 Task: Use the formula "IMAGINARY" in spreadsheet "Project portfolio".
Action: Mouse moved to (684, 107)
Screenshot: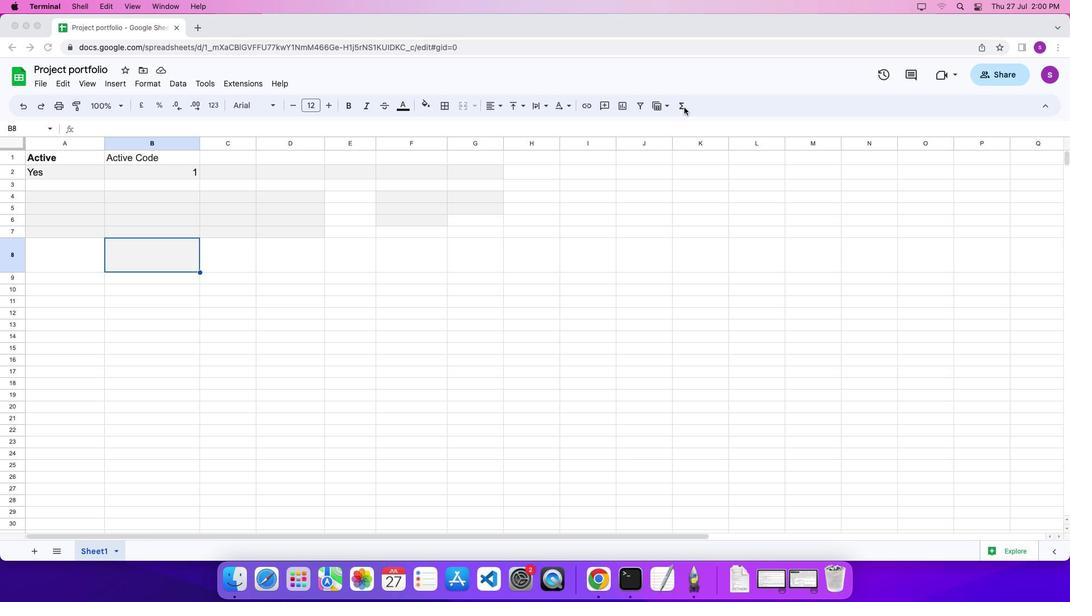 
Action: Mouse pressed left at (684, 107)
Screenshot: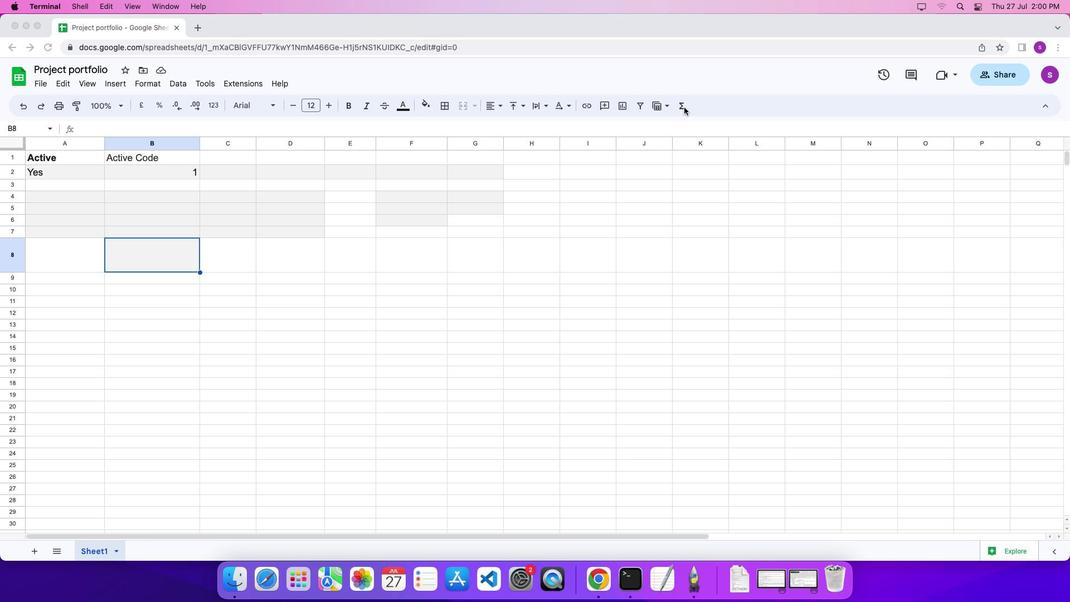 
Action: Mouse moved to (683, 105)
Screenshot: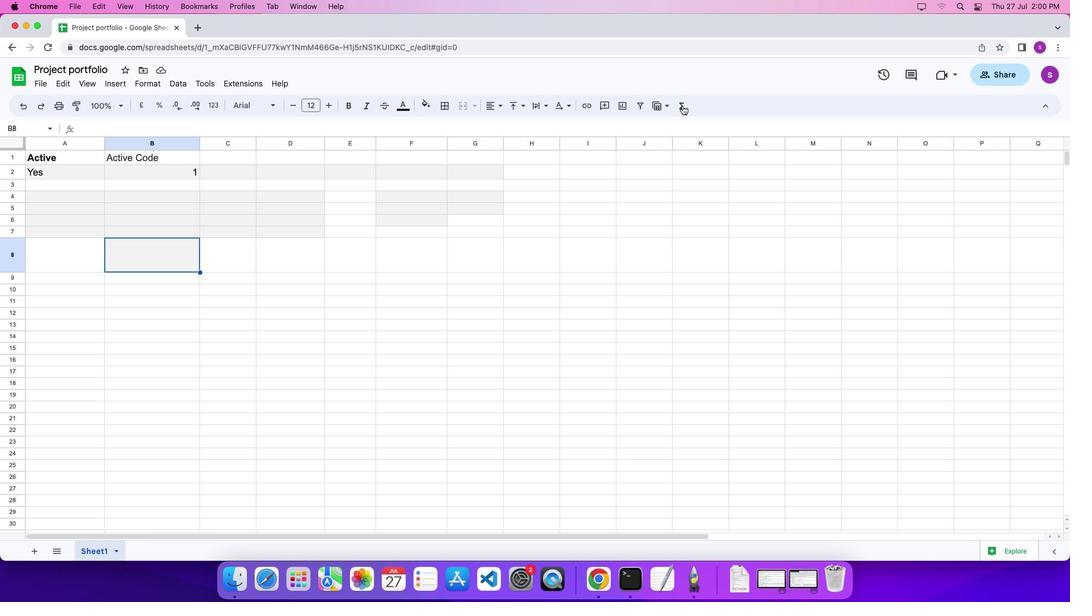 
Action: Mouse pressed left at (683, 105)
Screenshot: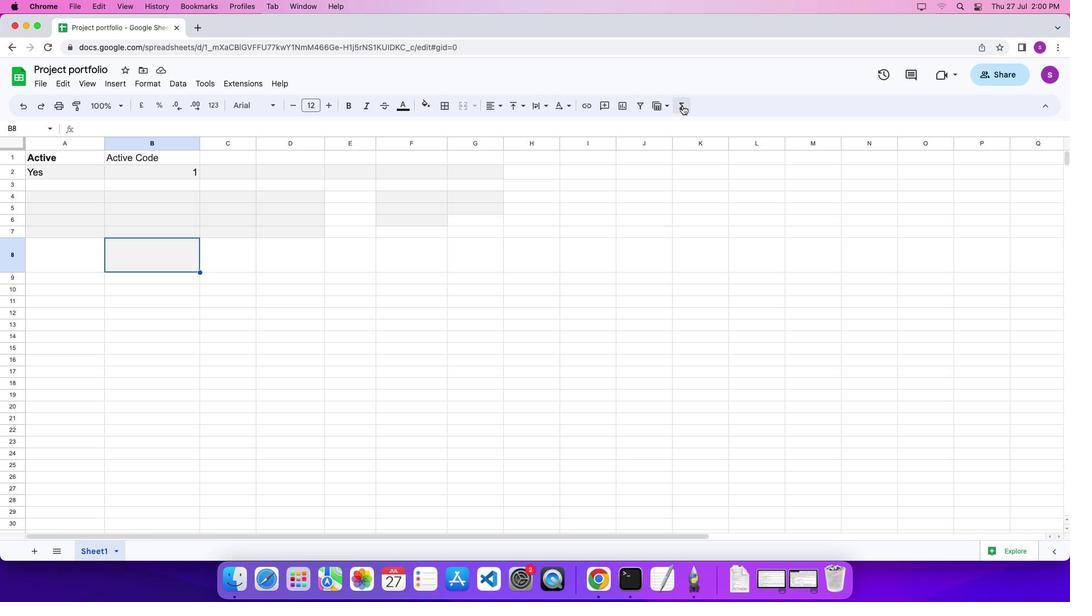 
Action: Mouse moved to (834, 522)
Screenshot: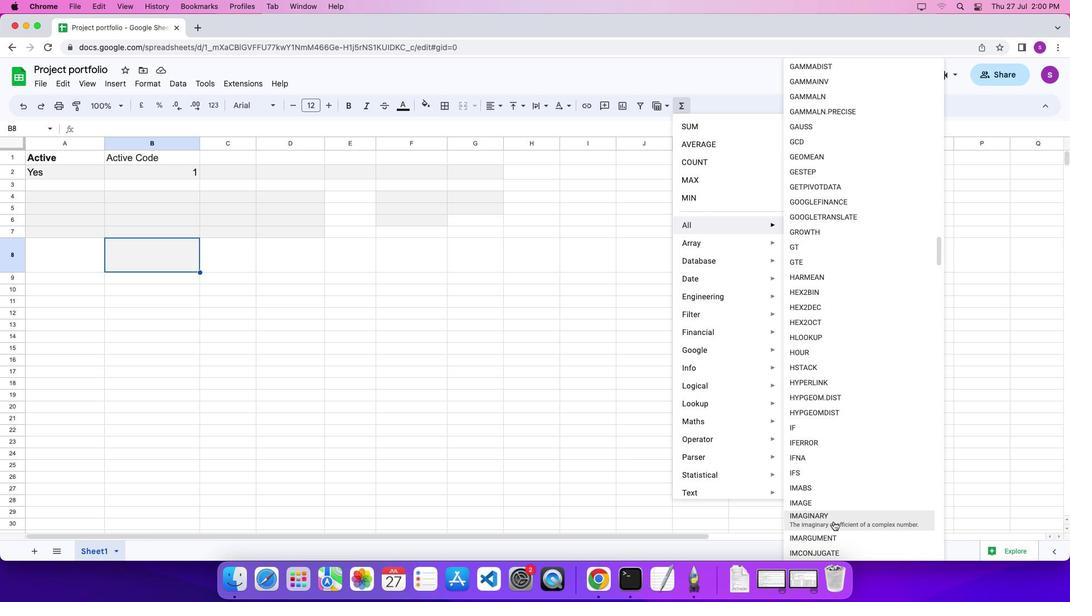 
Action: Mouse pressed left at (834, 522)
Screenshot: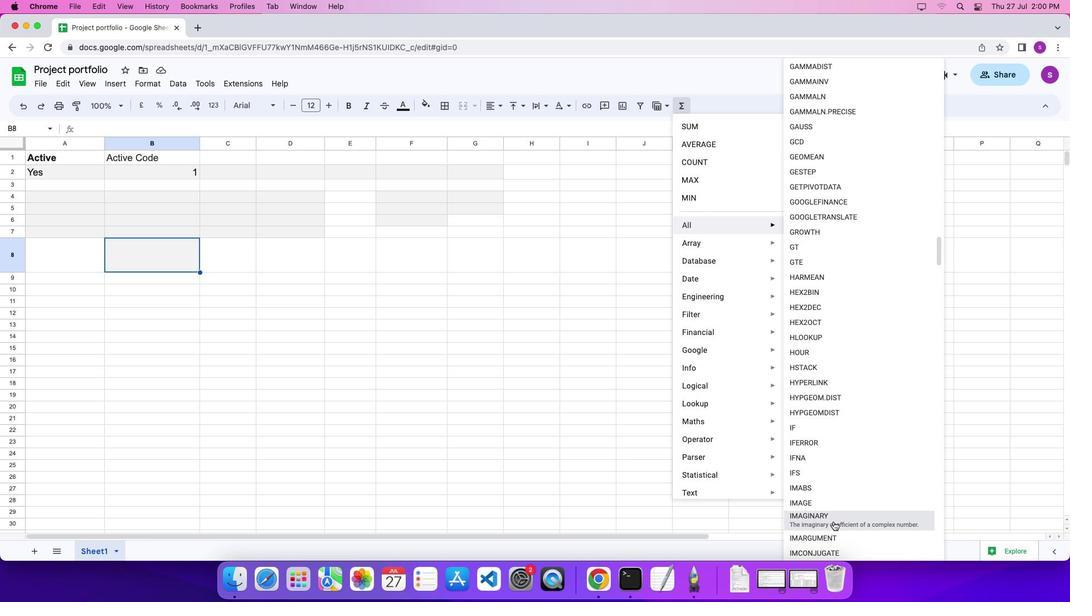
Action: Mouse moved to (524, 350)
Screenshot: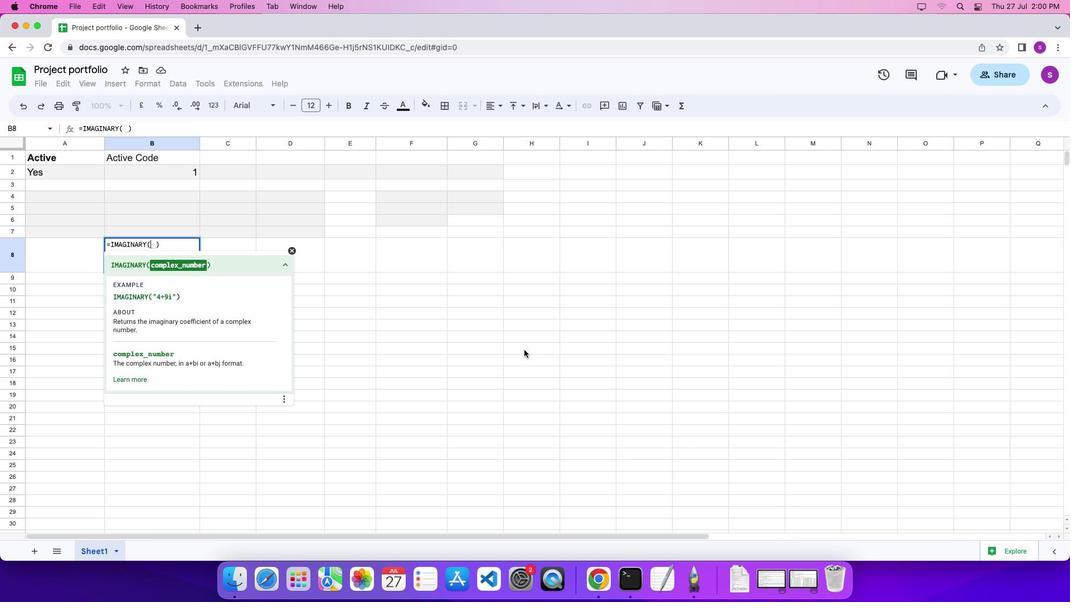 
Action: Key pressed Key.shift_r'"''4''+''9''i'Key.shift_r'"''\x03'
Screenshot: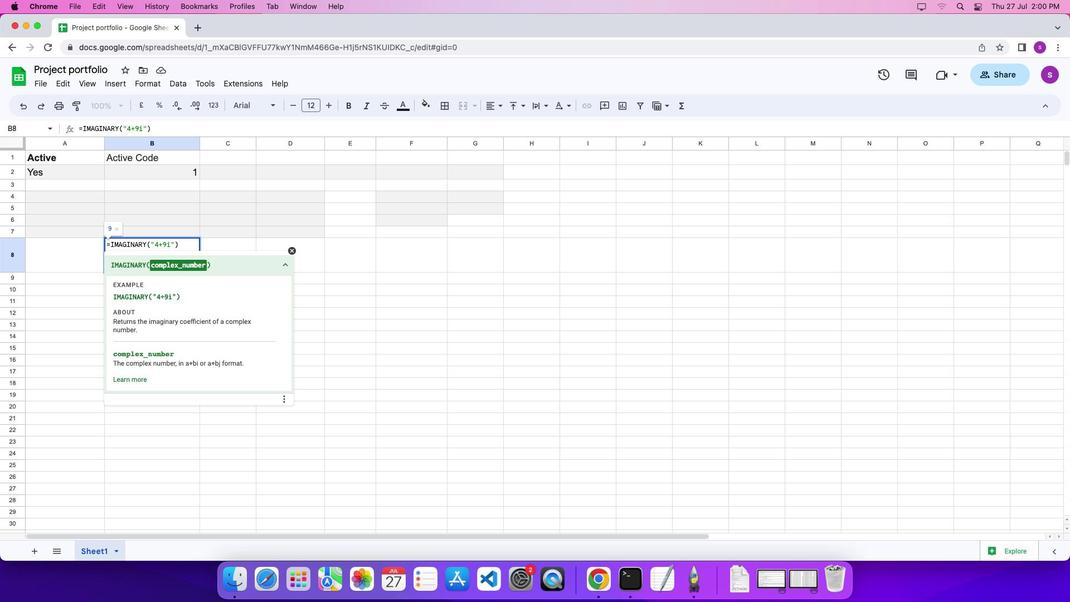 
